 Task: In comments and reactions choose email frequency weekly.
Action: Mouse moved to (878, 91)
Screenshot: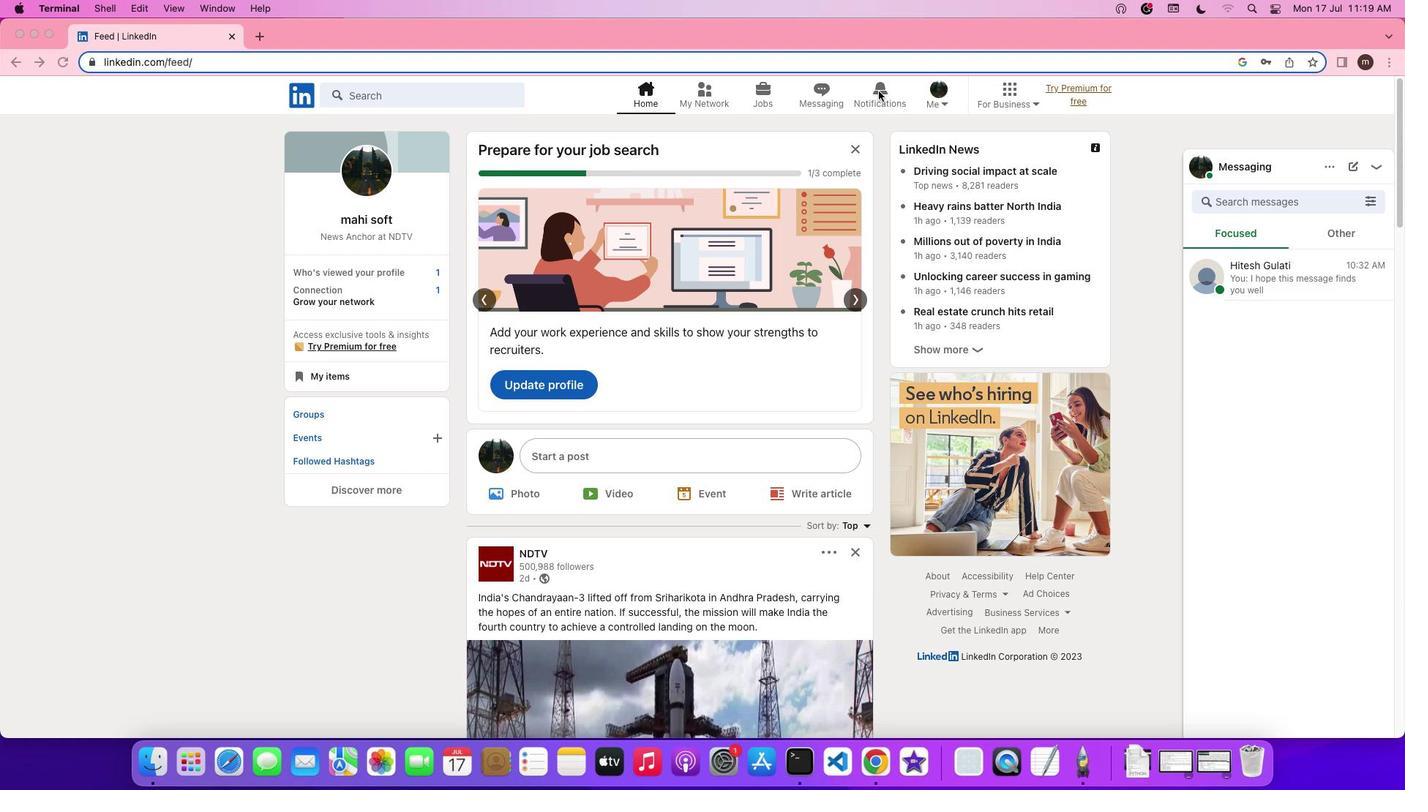 
Action: Mouse pressed left at (878, 91)
Screenshot: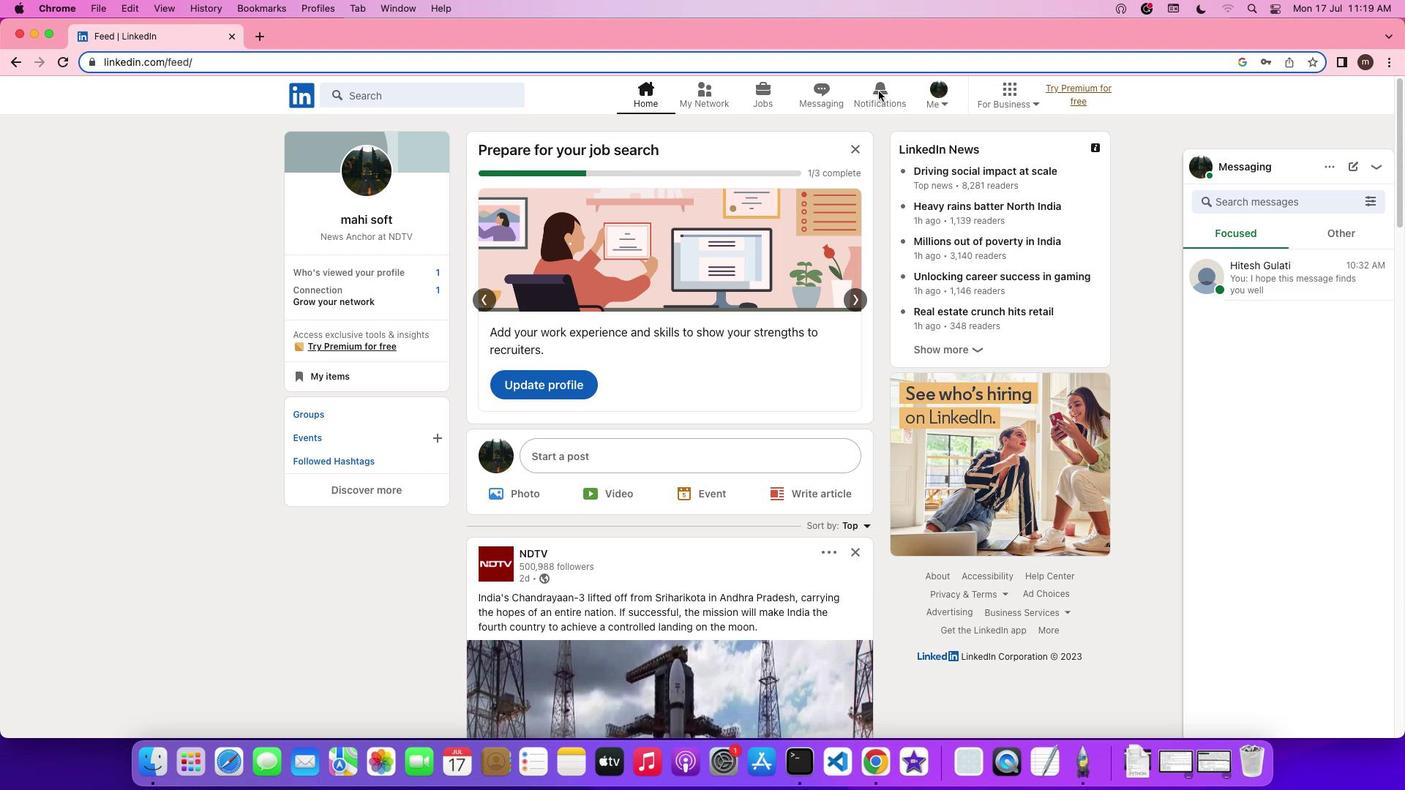 
Action: Mouse pressed left at (878, 91)
Screenshot: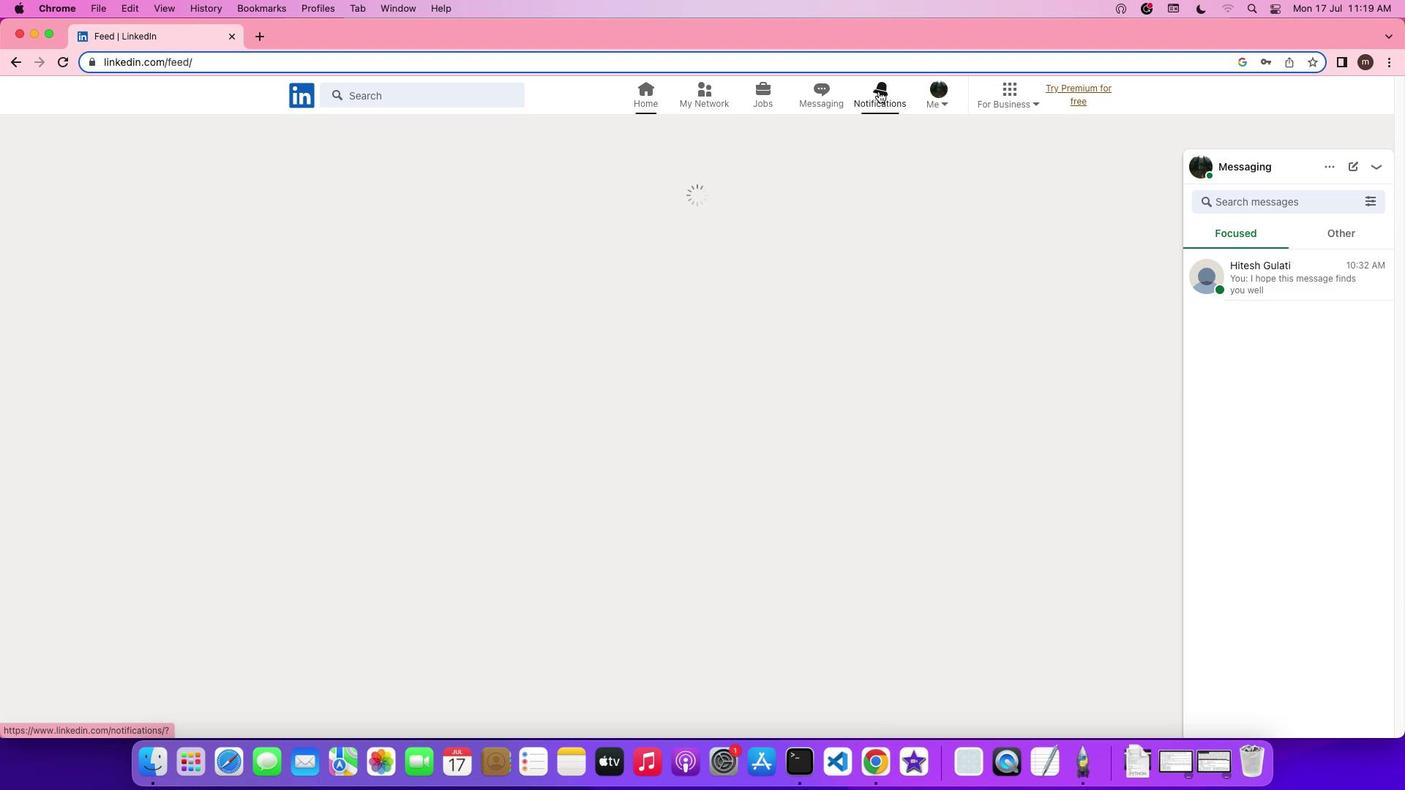 
Action: Mouse moved to (324, 197)
Screenshot: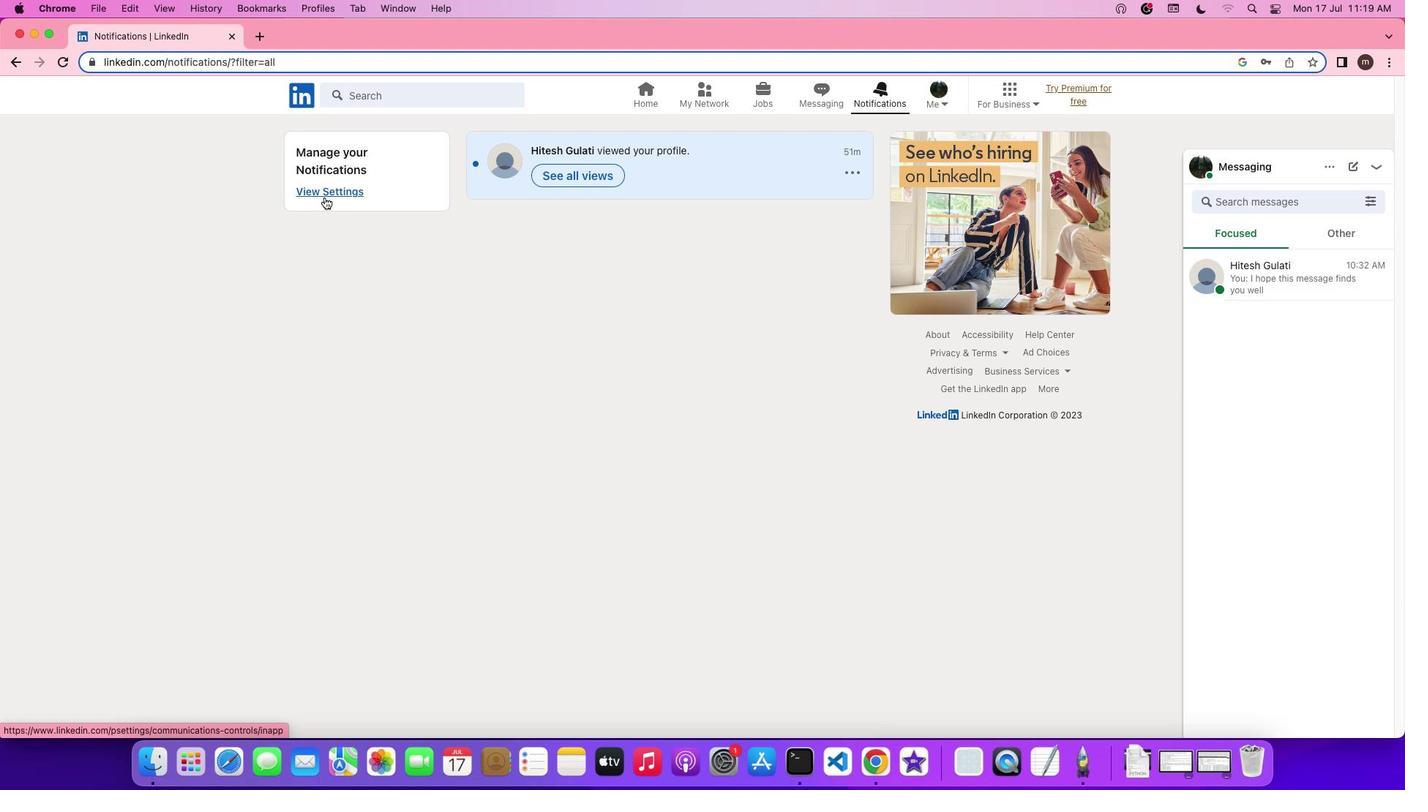 
Action: Mouse pressed left at (324, 197)
Screenshot: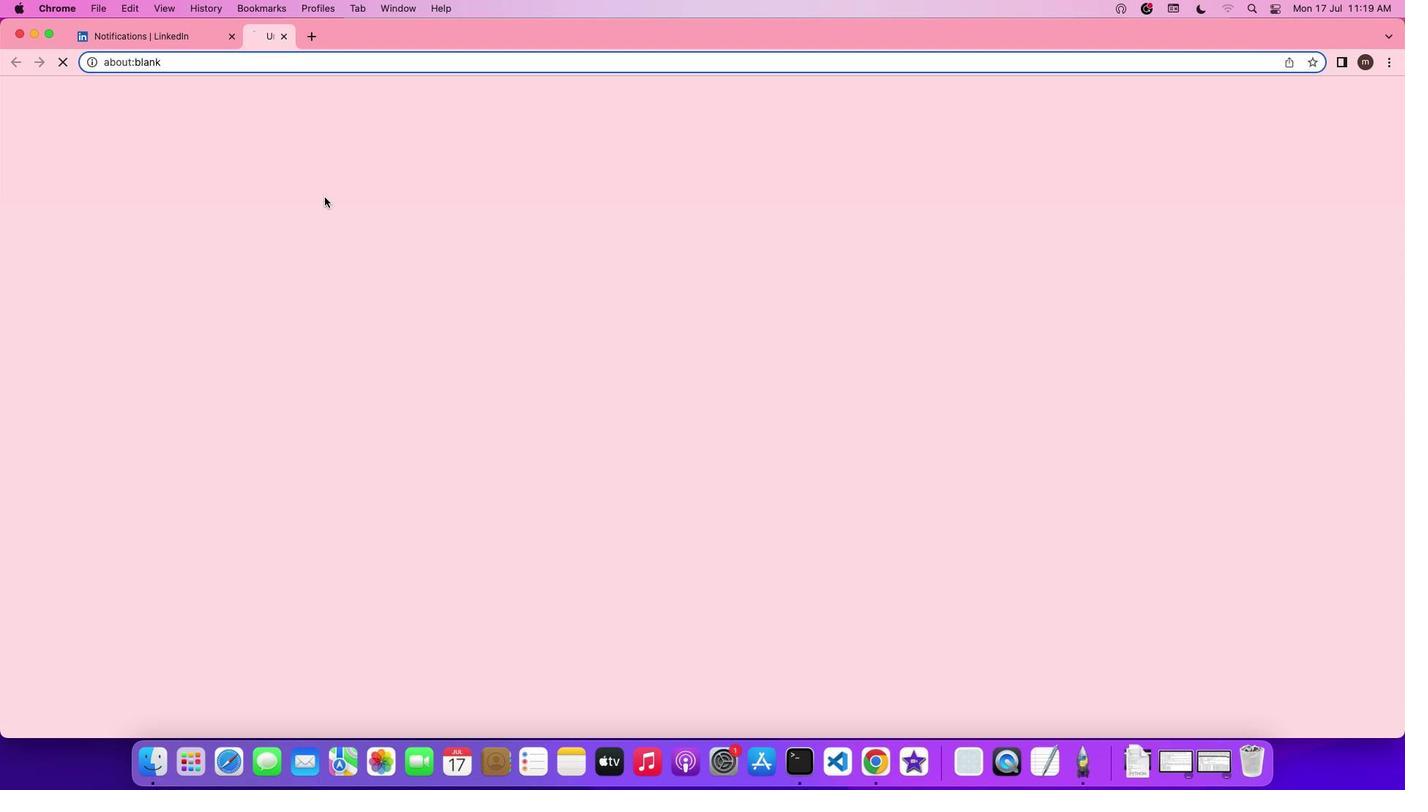 
Action: Mouse moved to (680, 360)
Screenshot: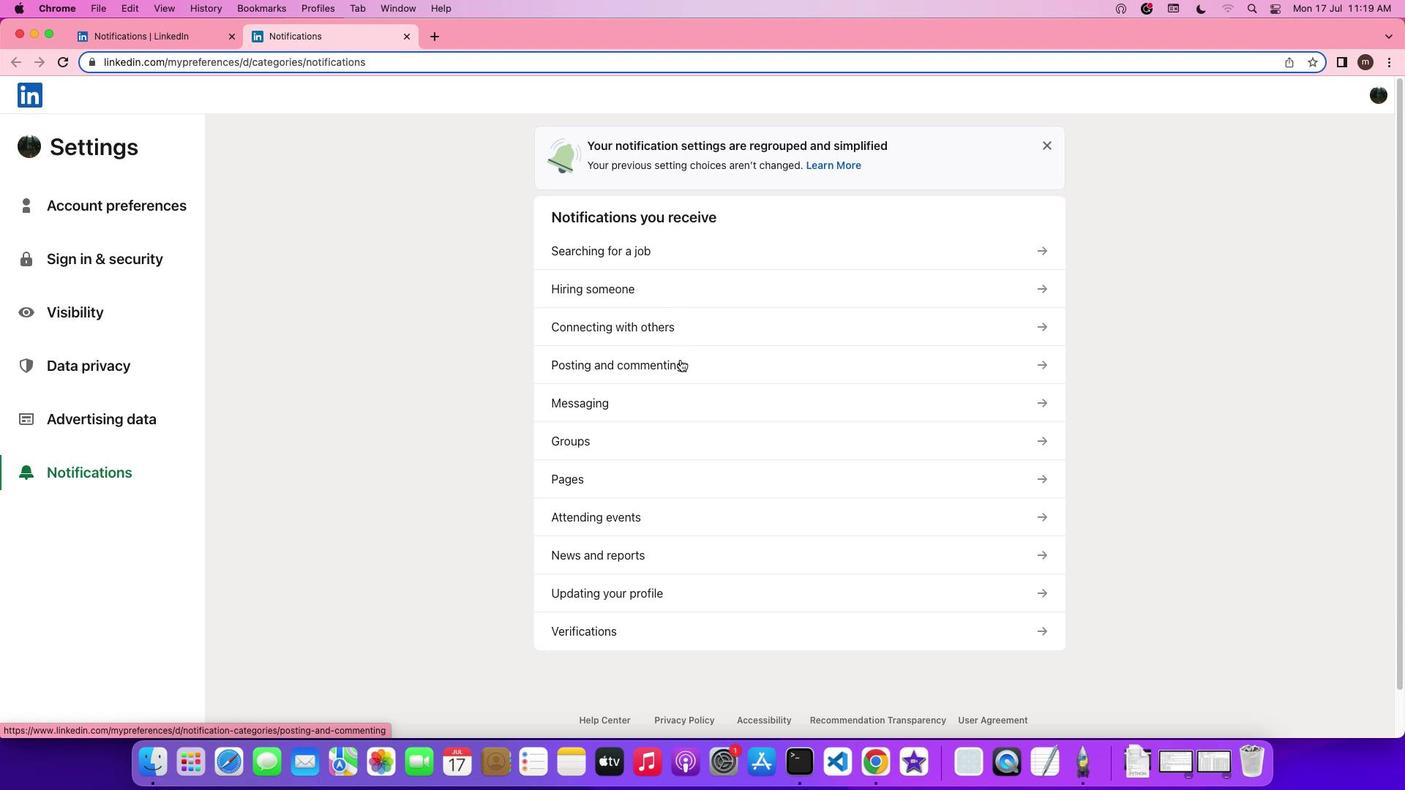 
Action: Mouse pressed left at (680, 360)
Screenshot: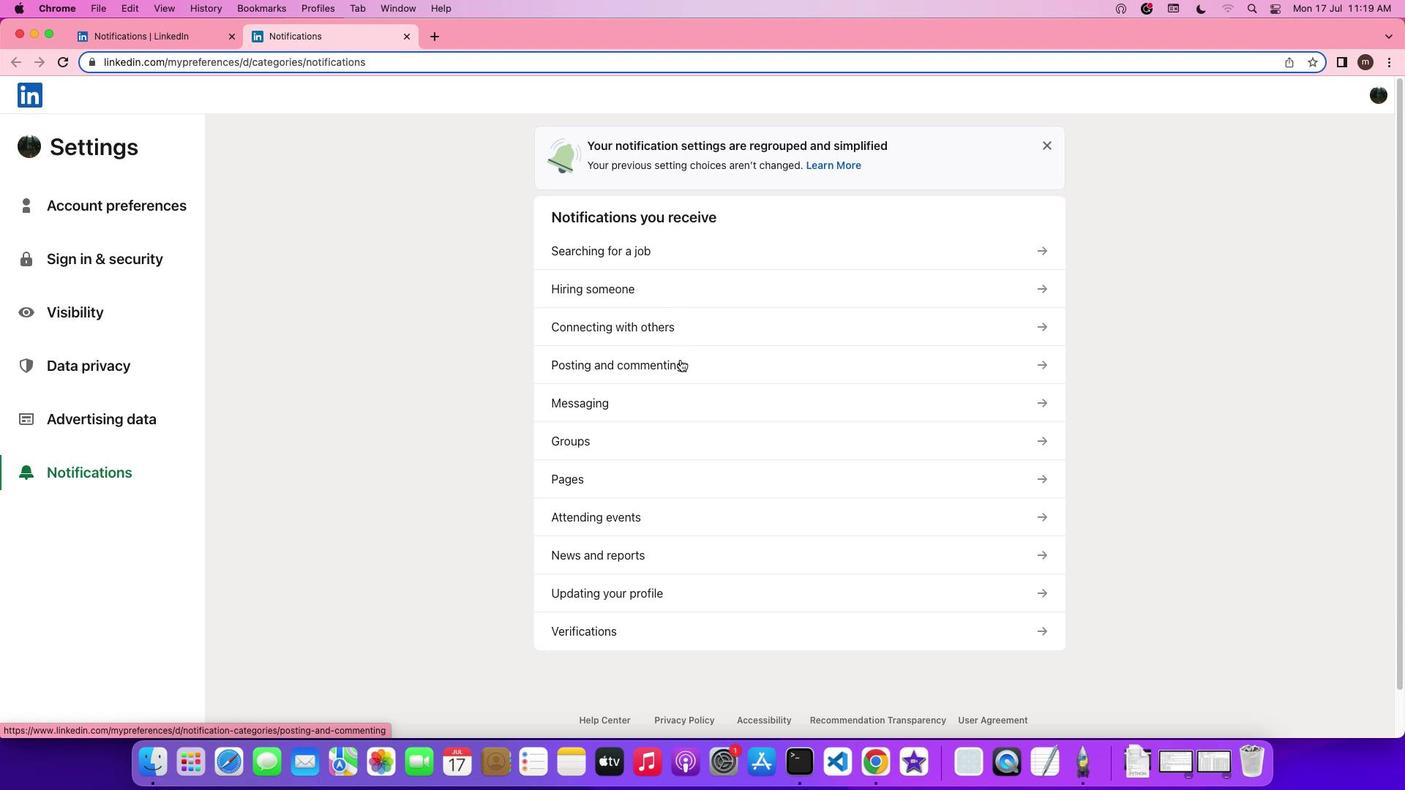 
Action: Mouse moved to (729, 245)
Screenshot: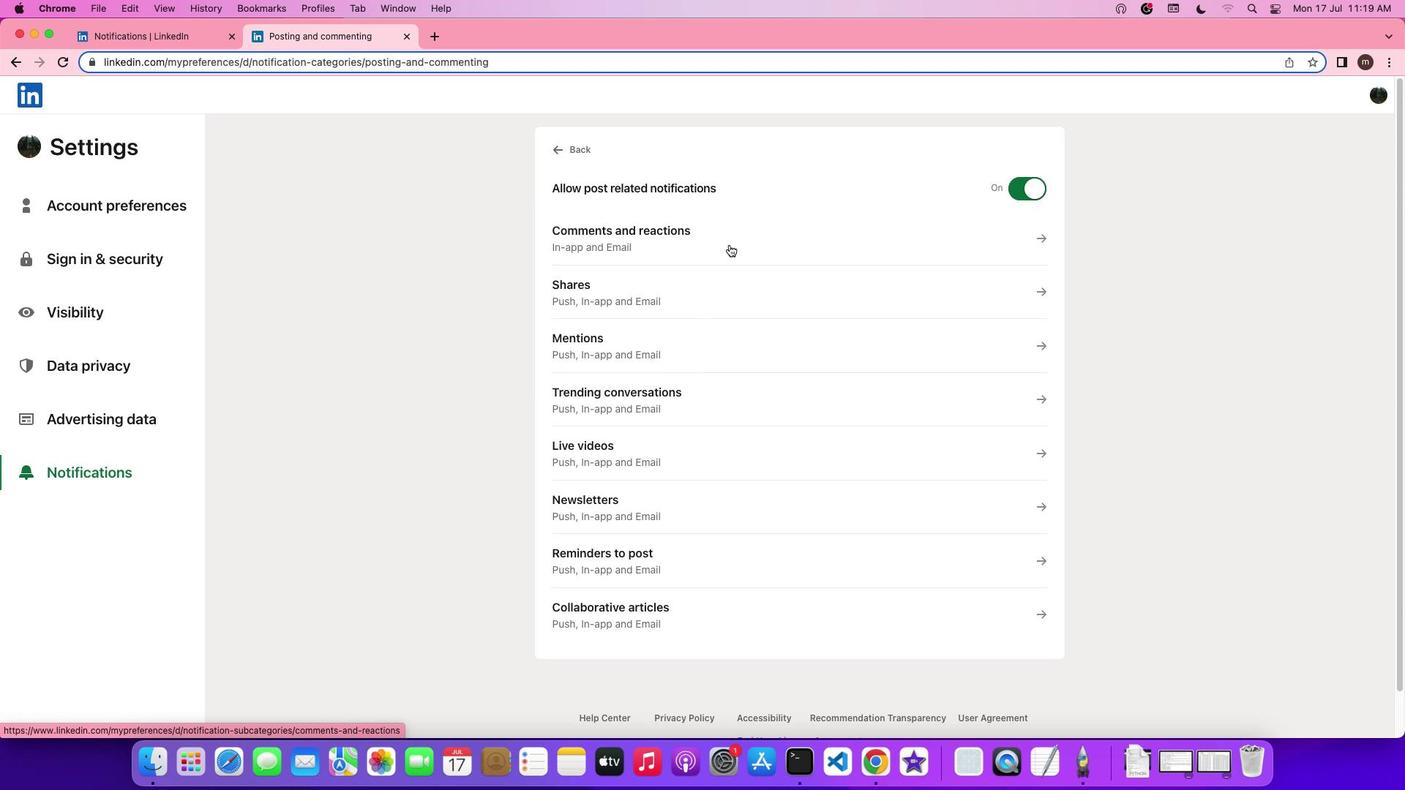 
Action: Mouse pressed left at (729, 245)
Screenshot: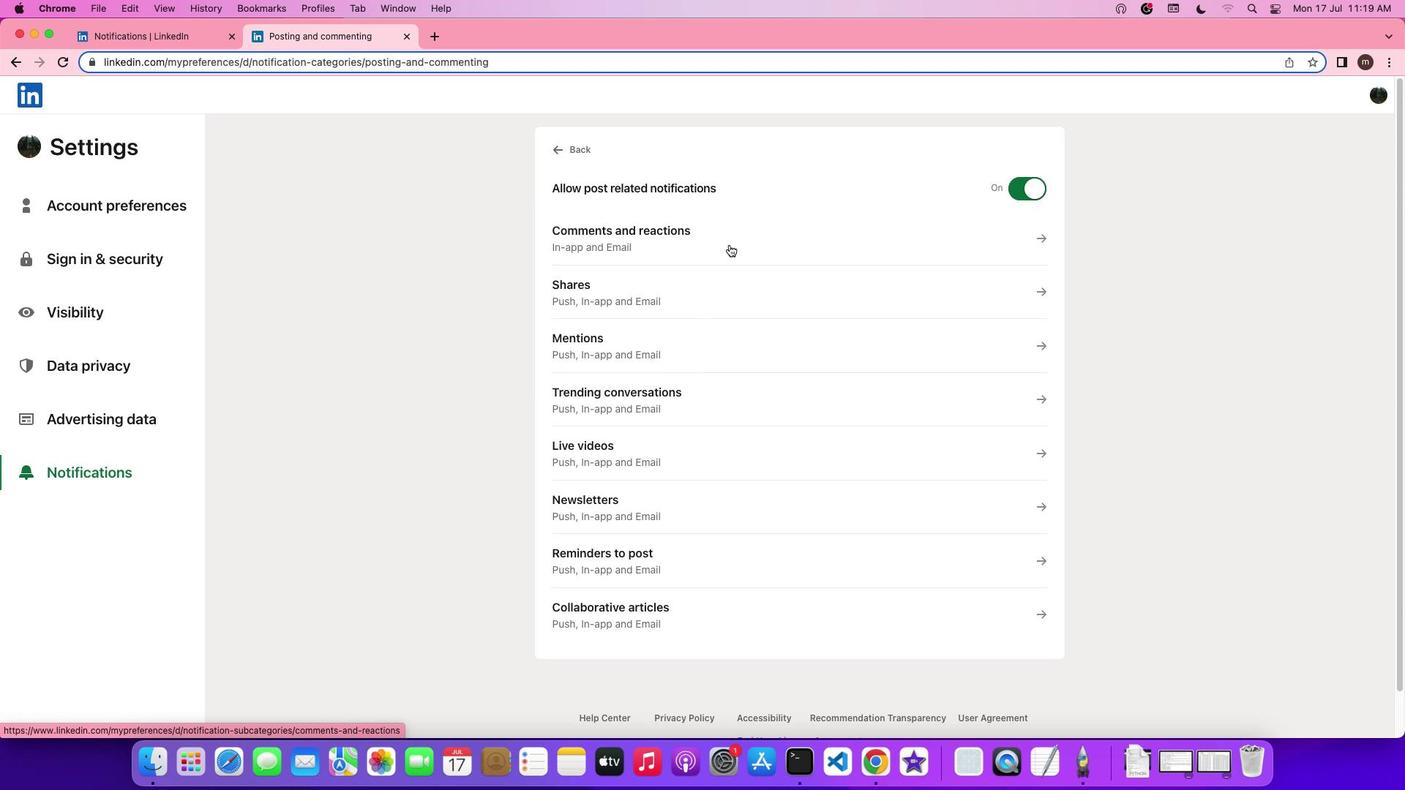 
Action: Mouse moved to (571, 534)
Screenshot: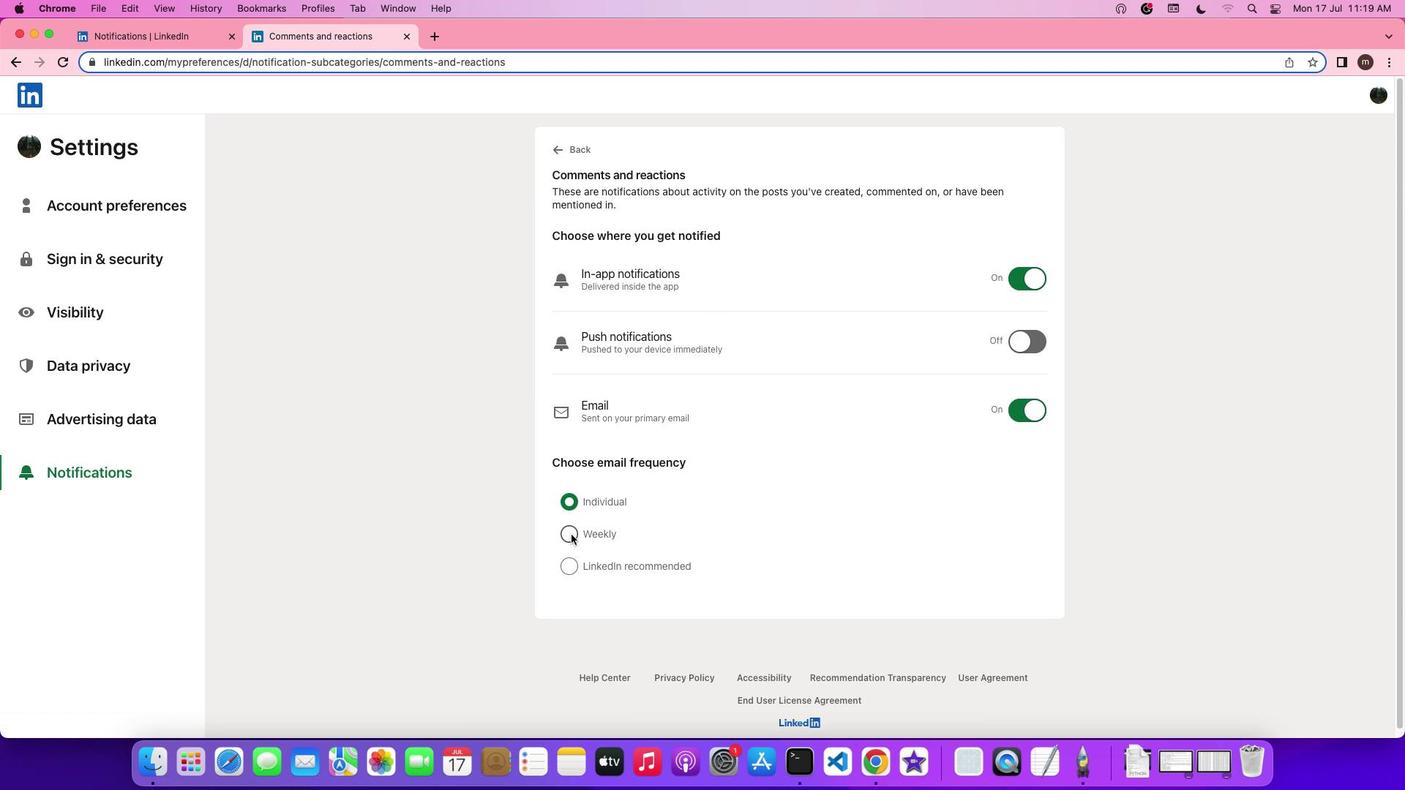 
Action: Mouse pressed left at (571, 534)
Screenshot: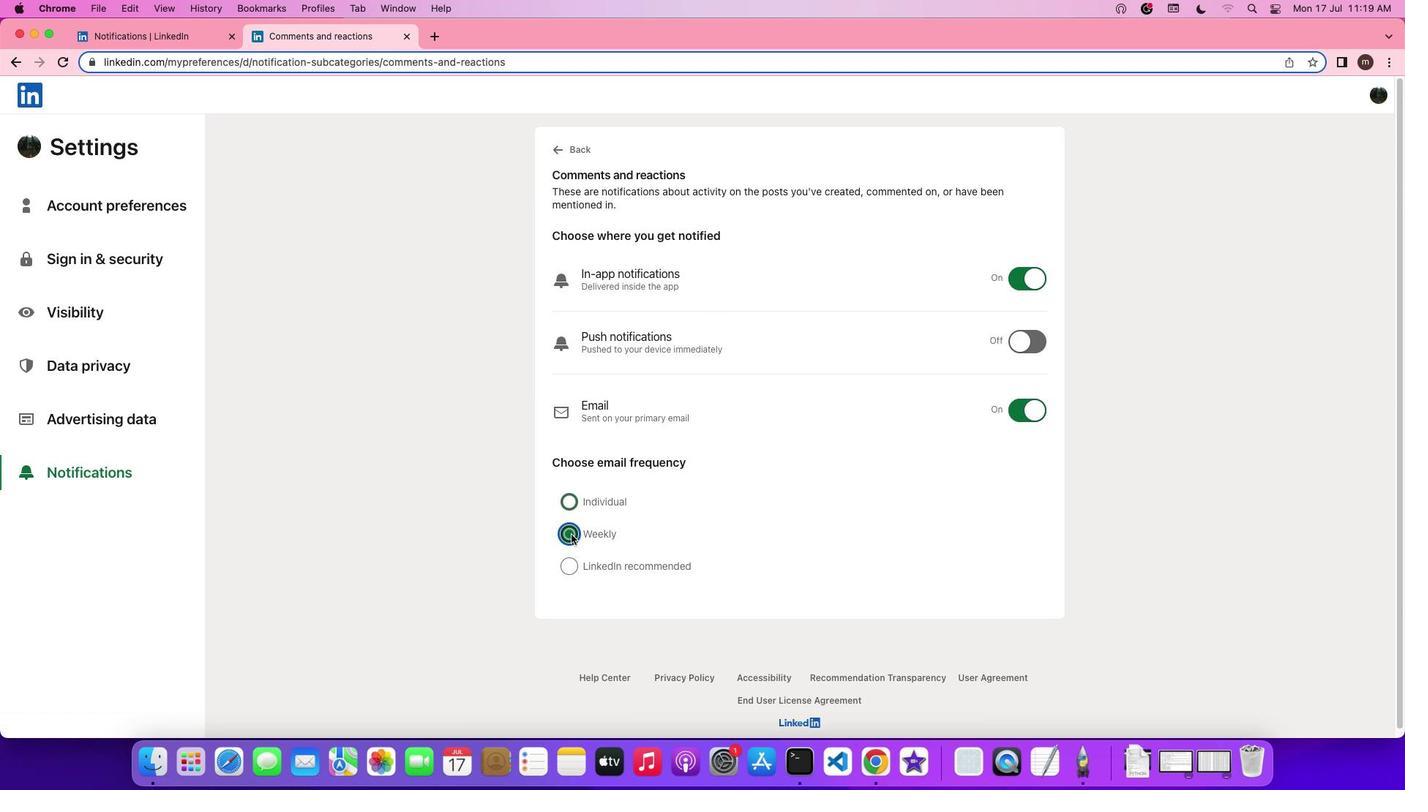 
Action: Mouse moved to (646, 521)
Screenshot: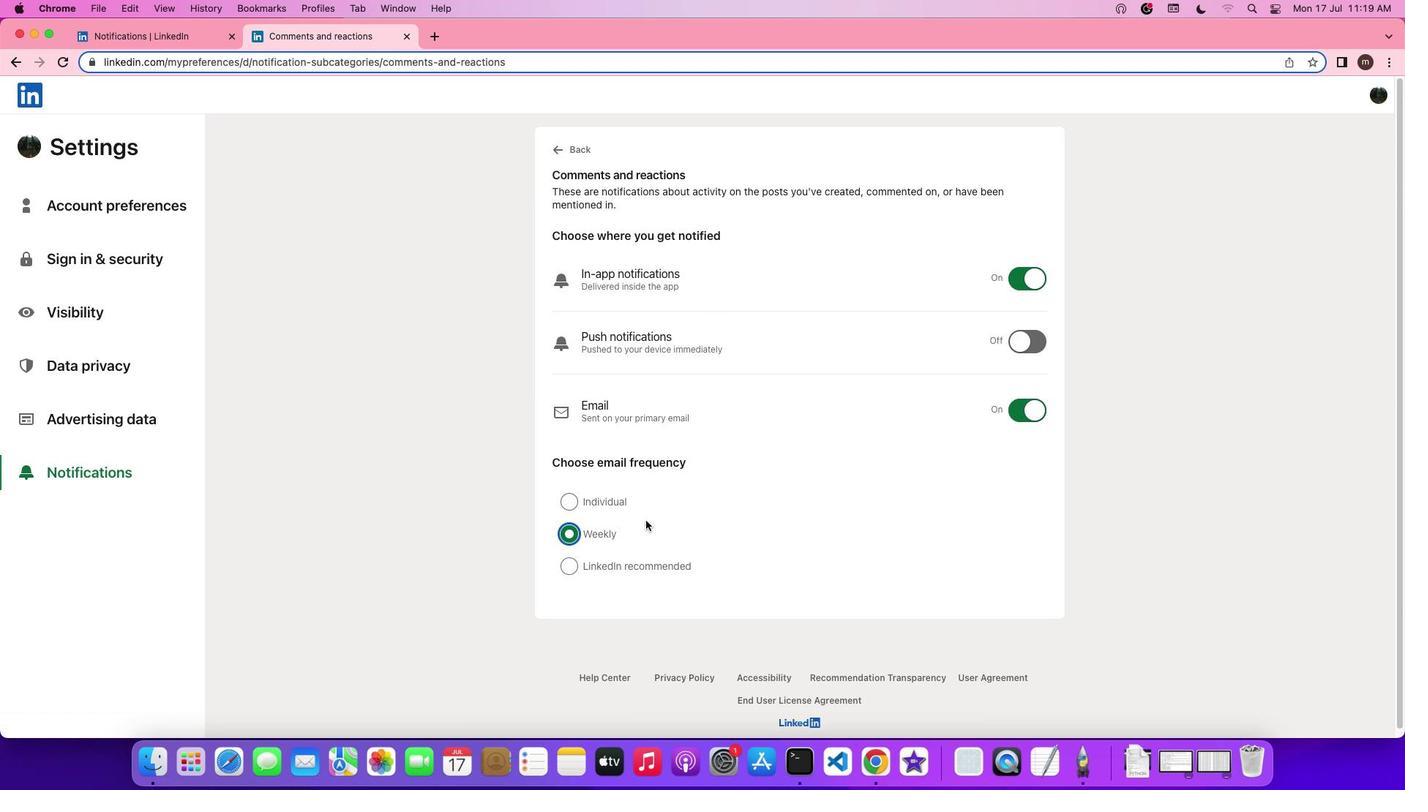 
